 Task: Search for the email with the subject Status update logged in from softage.1@softage.net with the filter, email from softage.5@softage.net and a new filter,  Delete it 
Action: Mouse moved to (737, 82)
Screenshot: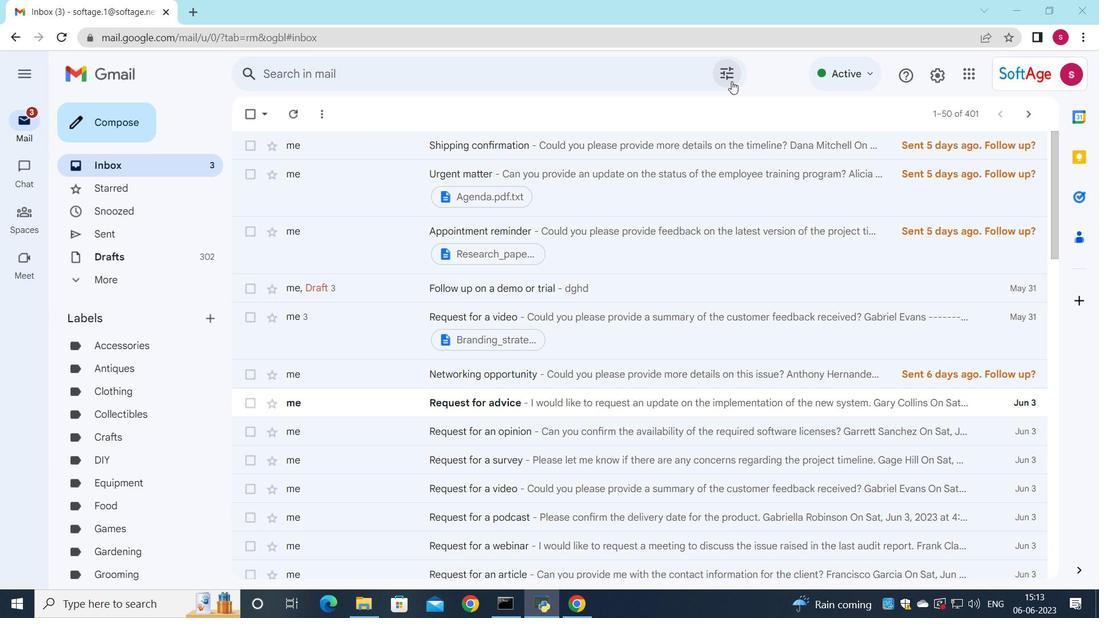 
Action: Mouse pressed left at (737, 82)
Screenshot: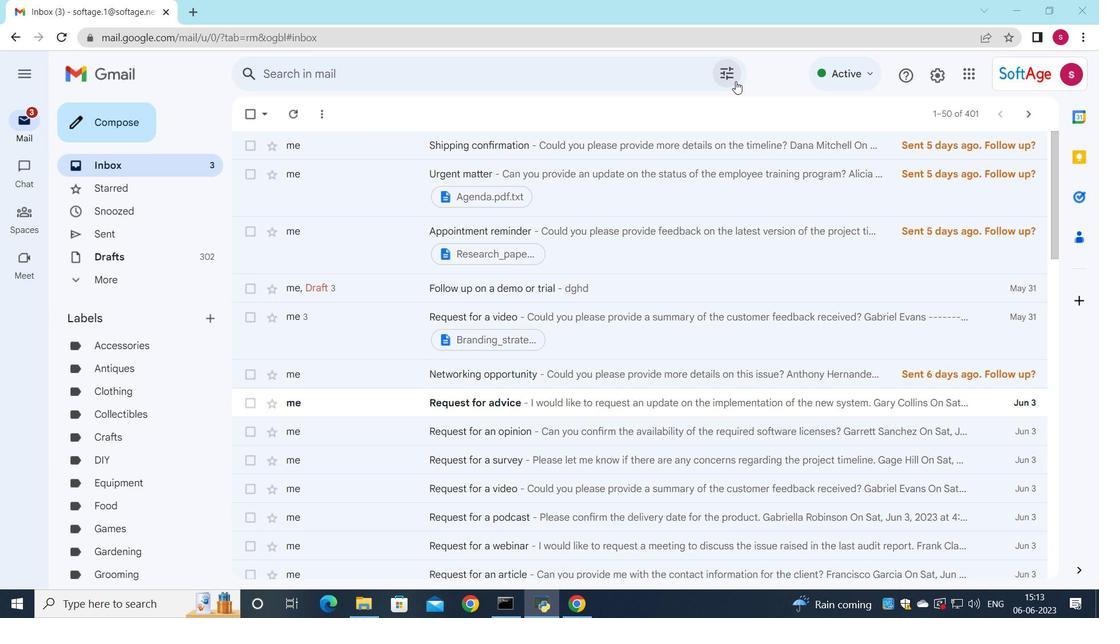 
Action: Mouse moved to (685, 128)
Screenshot: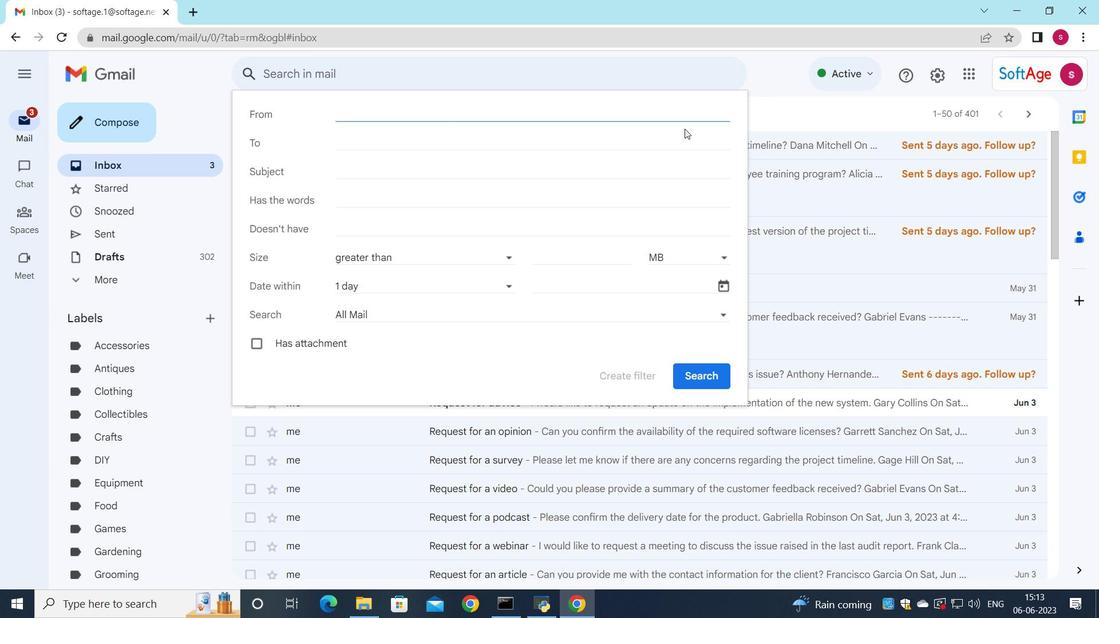 
Action: Key pressed s
Screenshot: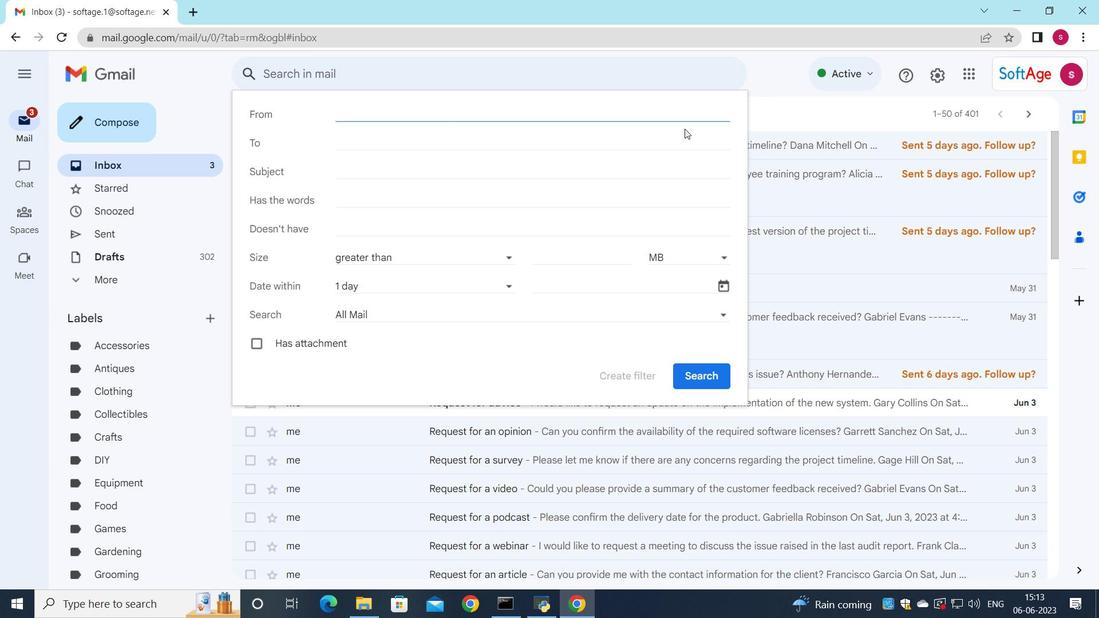 
Action: Mouse moved to (498, 152)
Screenshot: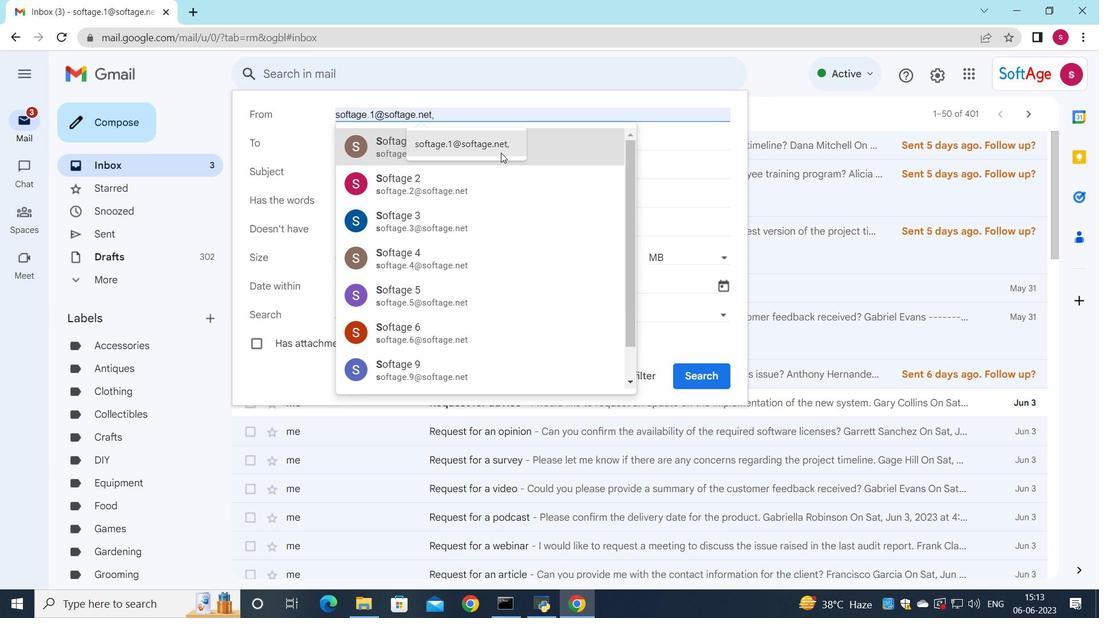 
Action: Mouse pressed left at (498, 152)
Screenshot: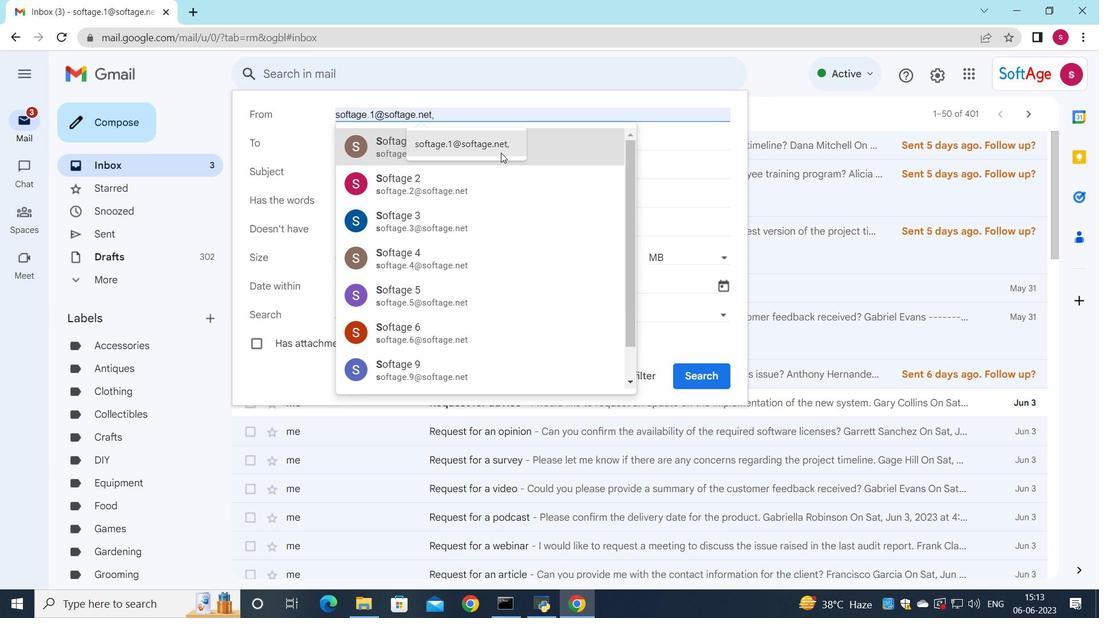 
Action: Mouse moved to (446, 140)
Screenshot: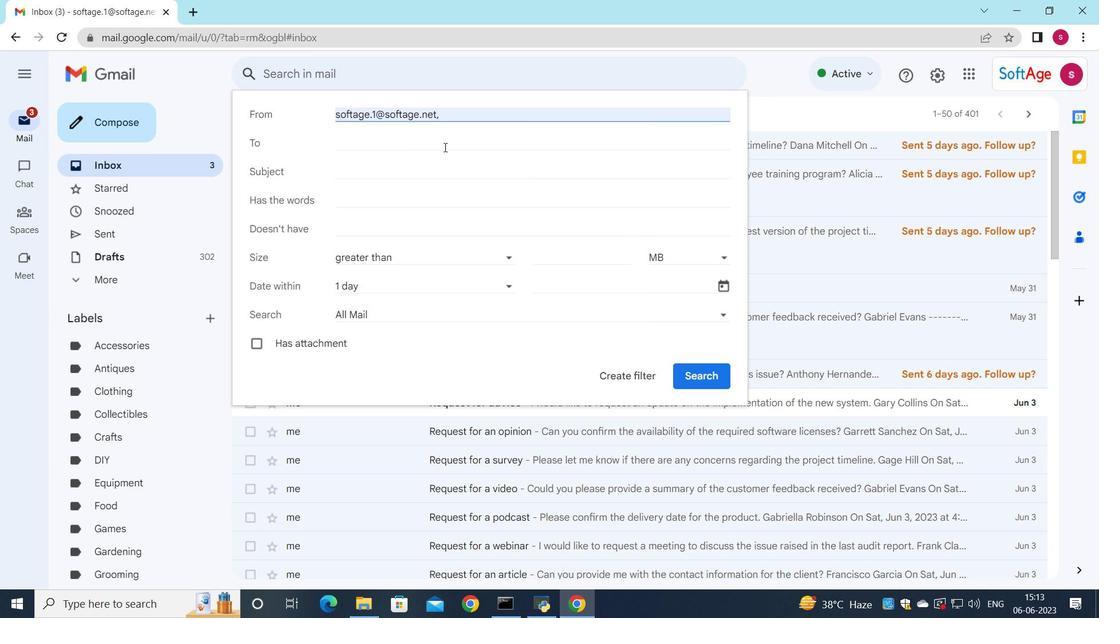 
Action: Mouse pressed left at (446, 140)
Screenshot: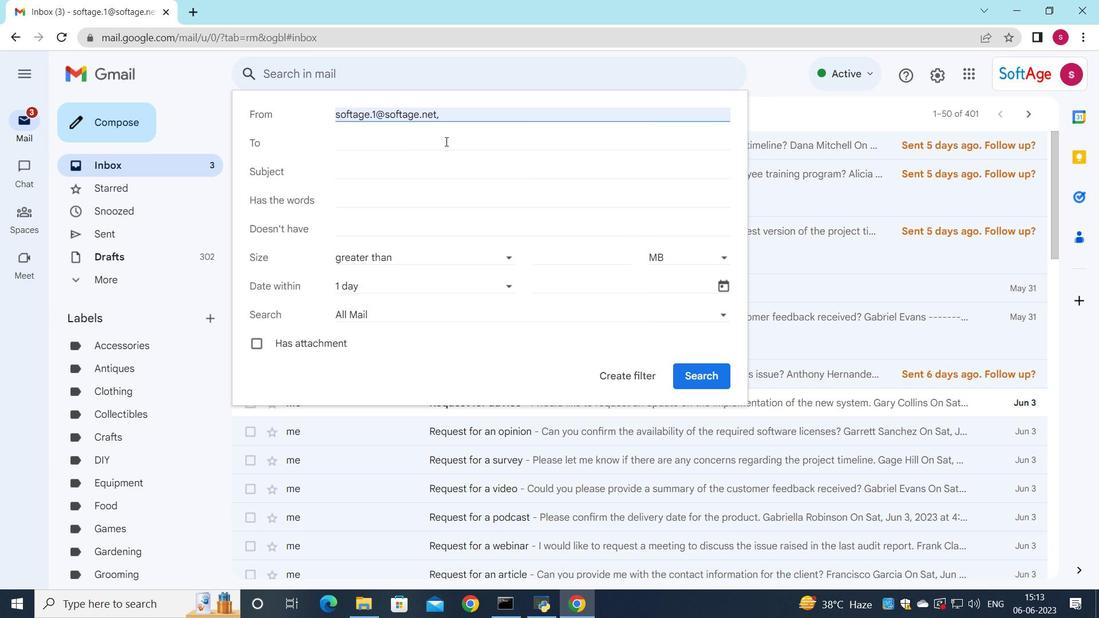 
Action: Key pressed s
Screenshot: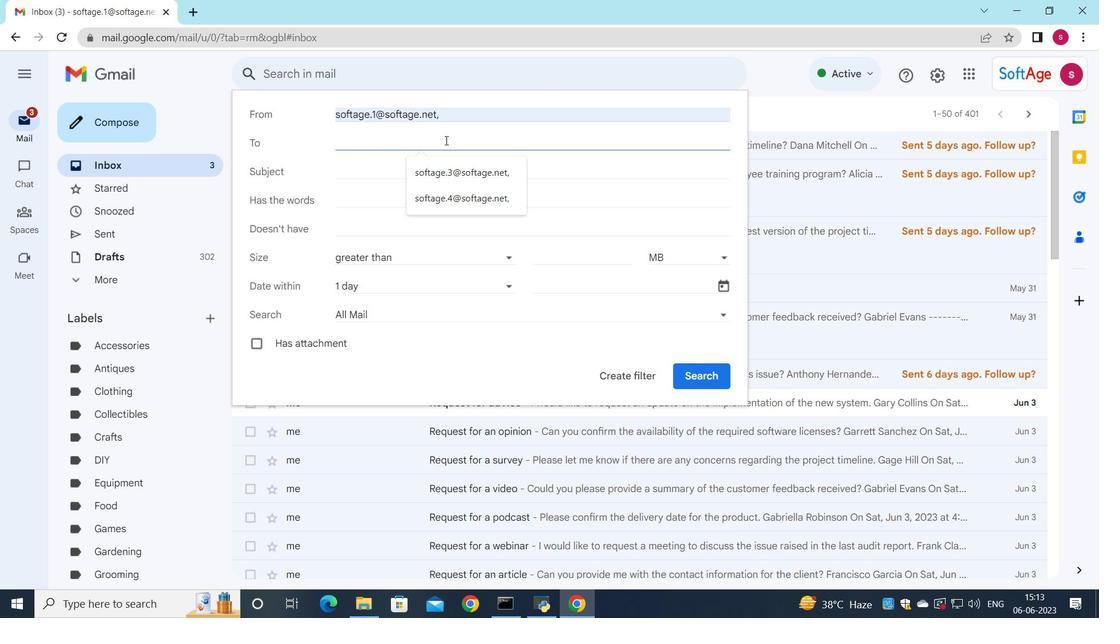 
Action: Mouse moved to (433, 317)
Screenshot: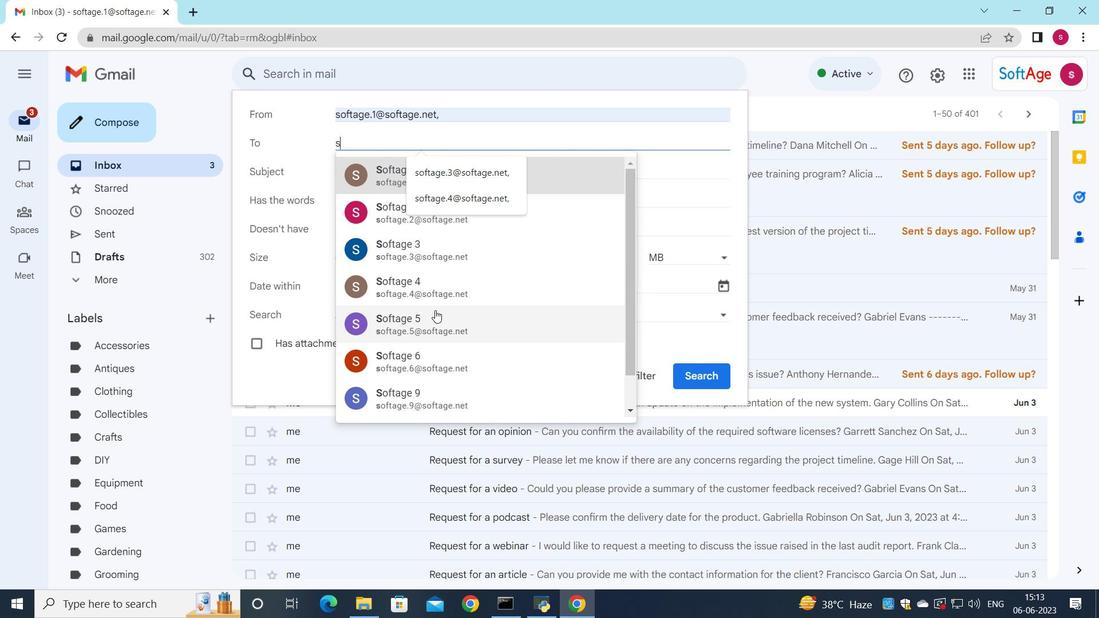 
Action: Mouse pressed left at (433, 317)
Screenshot: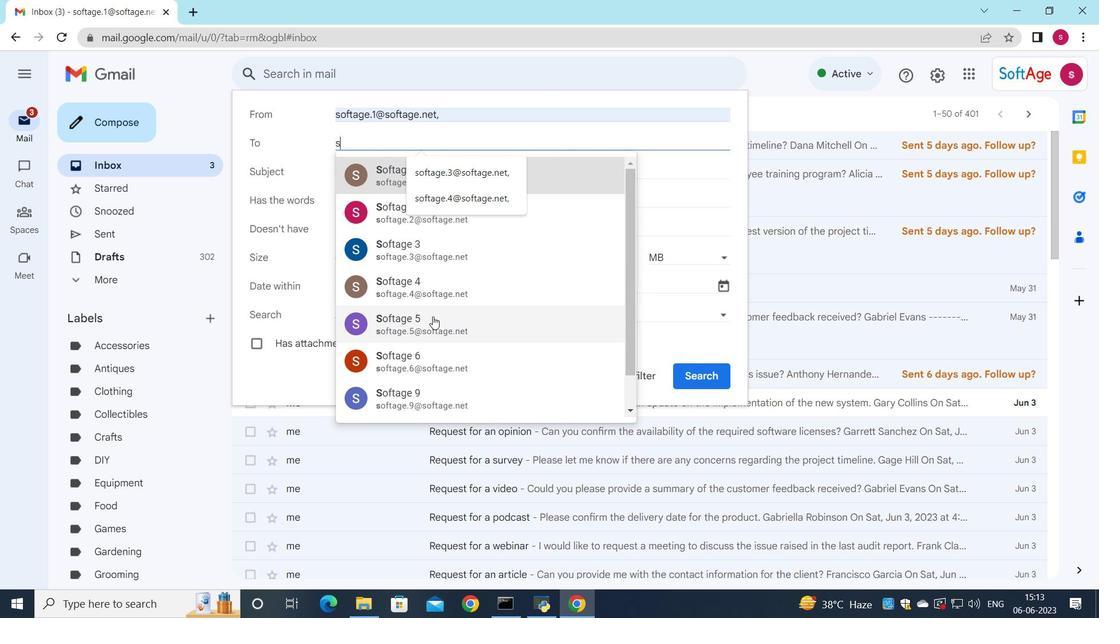
Action: Mouse moved to (368, 170)
Screenshot: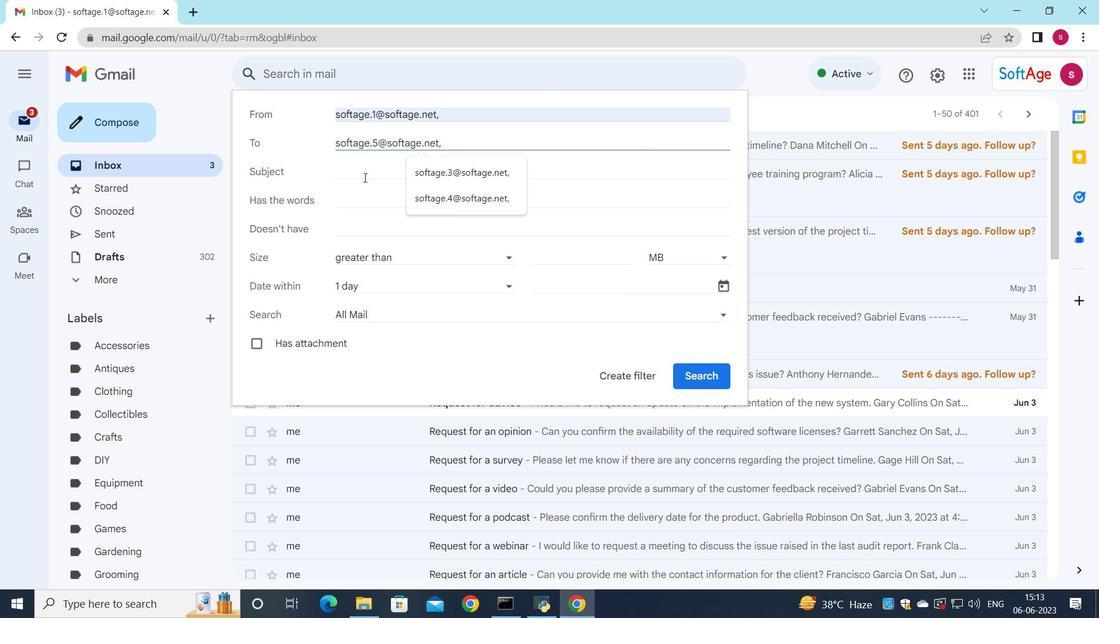 
Action: Mouse pressed left at (368, 170)
Screenshot: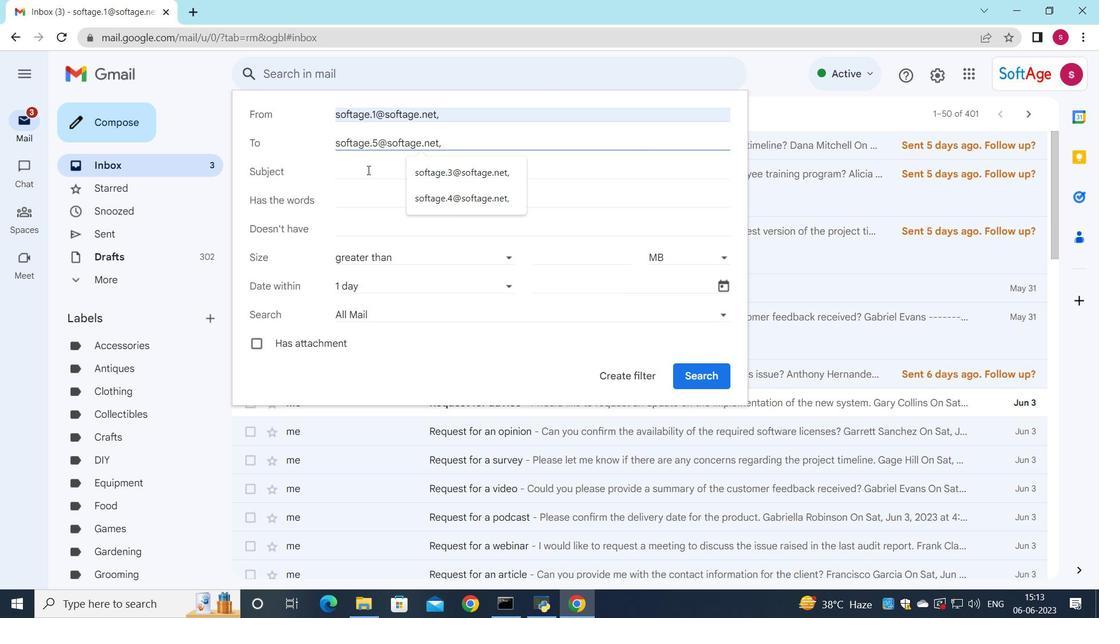 
Action: Key pressed <Key.shift>Status<Key.space>update<Key.space>logged<Key.backspace><Key.backspace><Key.backspace><Key.backspace><Key.backspace><Key.backspace>
Screenshot: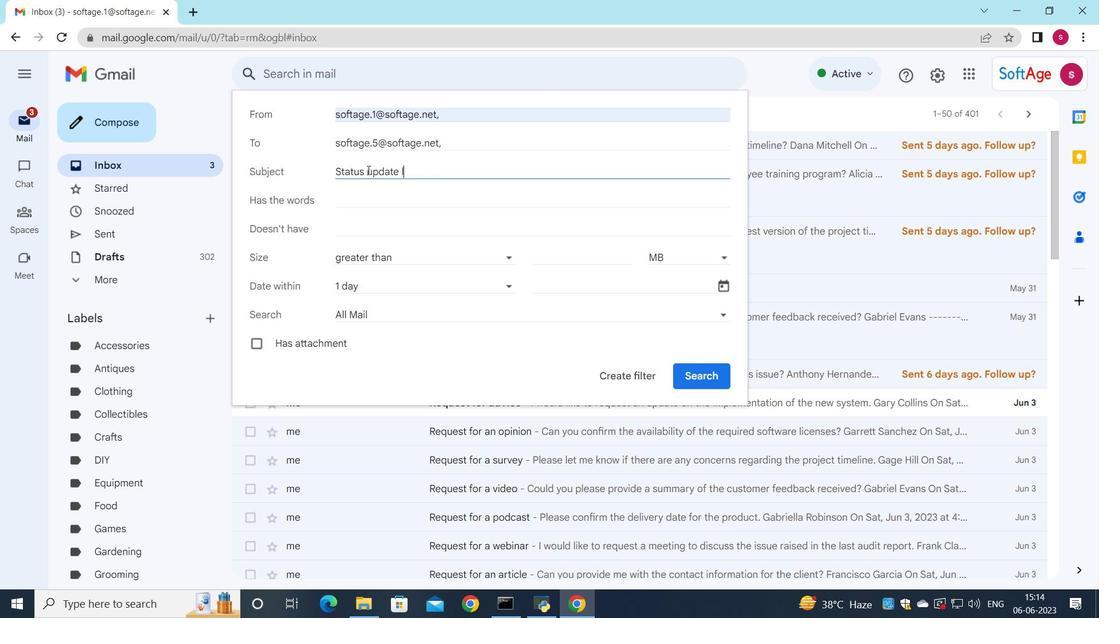 
Action: Mouse moved to (517, 284)
Screenshot: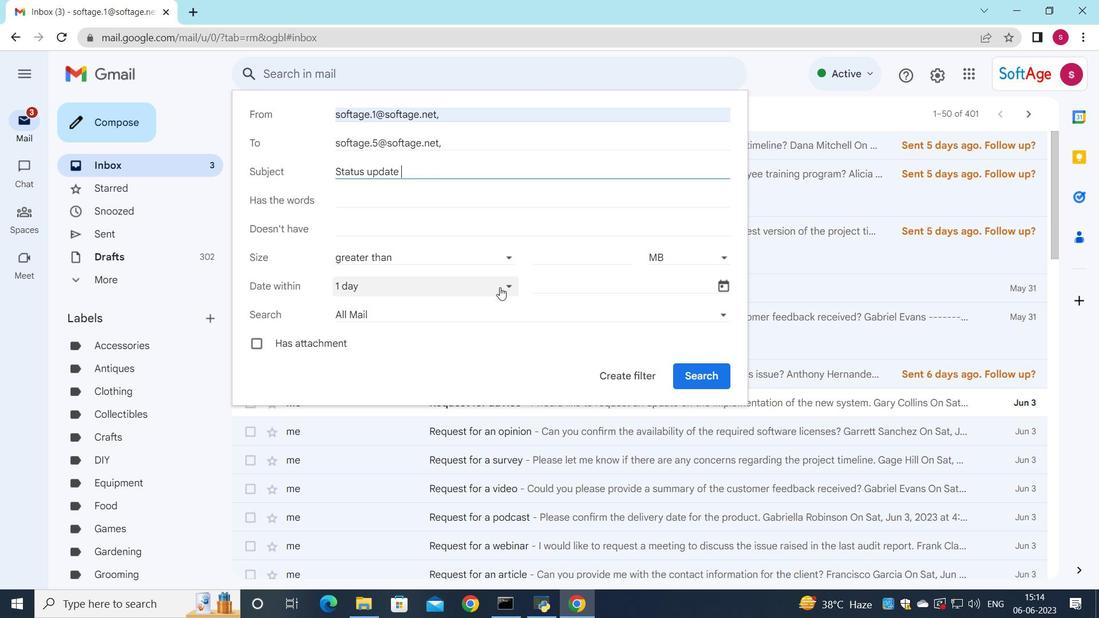 
Action: Mouse pressed left at (517, 284)
Screenshot: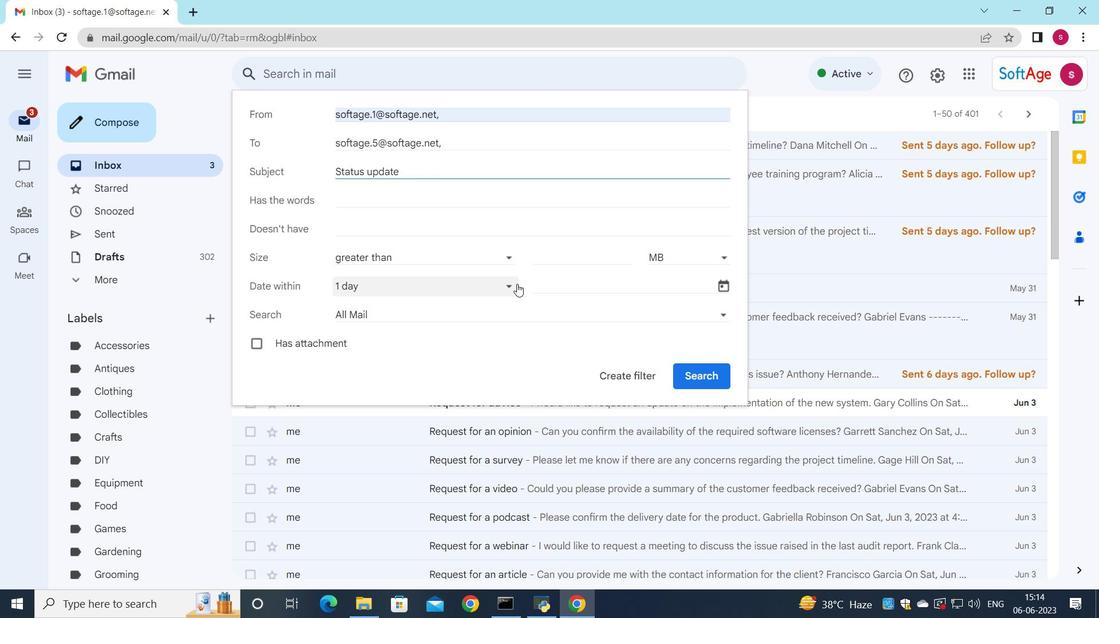 
Action: Mouse moved to (407, 459)
Screenshot: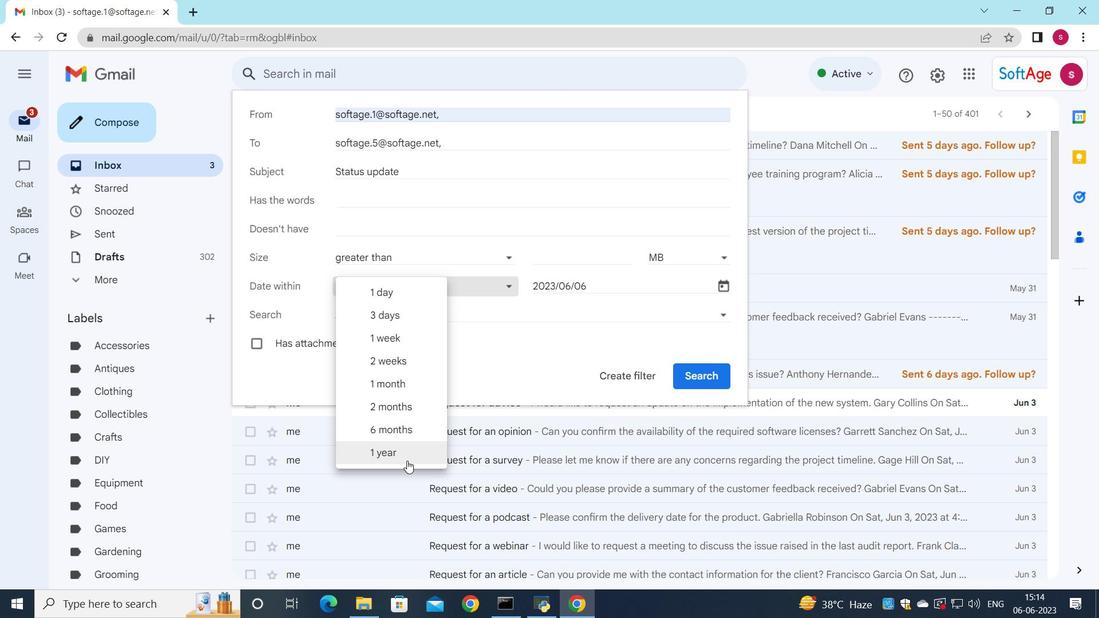 
Action: Mouse pressed left at (407, 459)
Screenshot: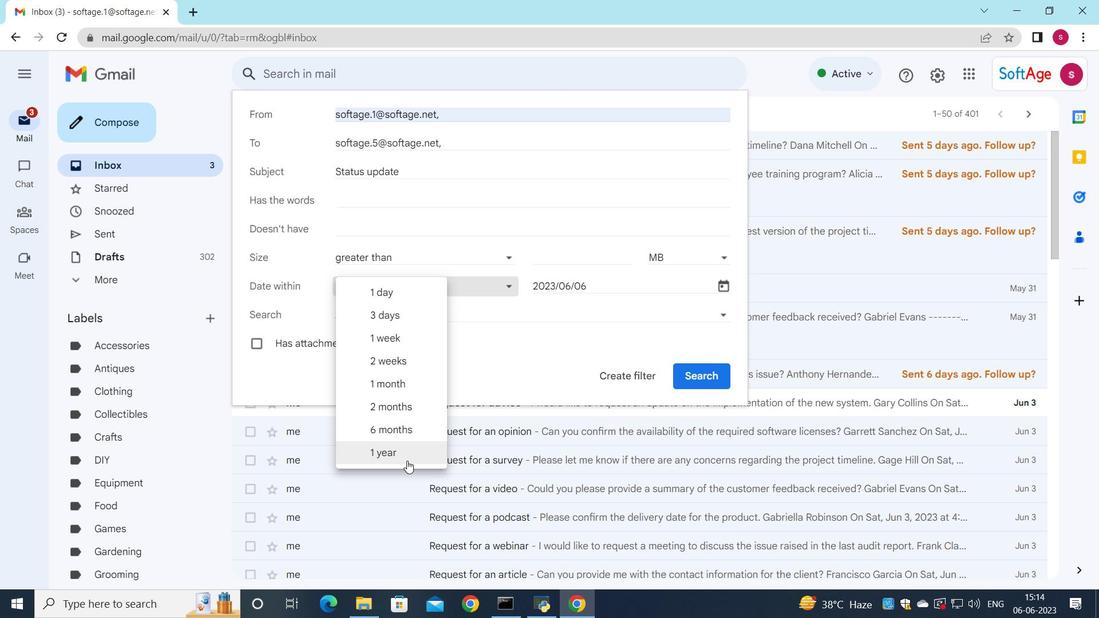 
Action: Mouse moved to (639, 383)
Screenshot: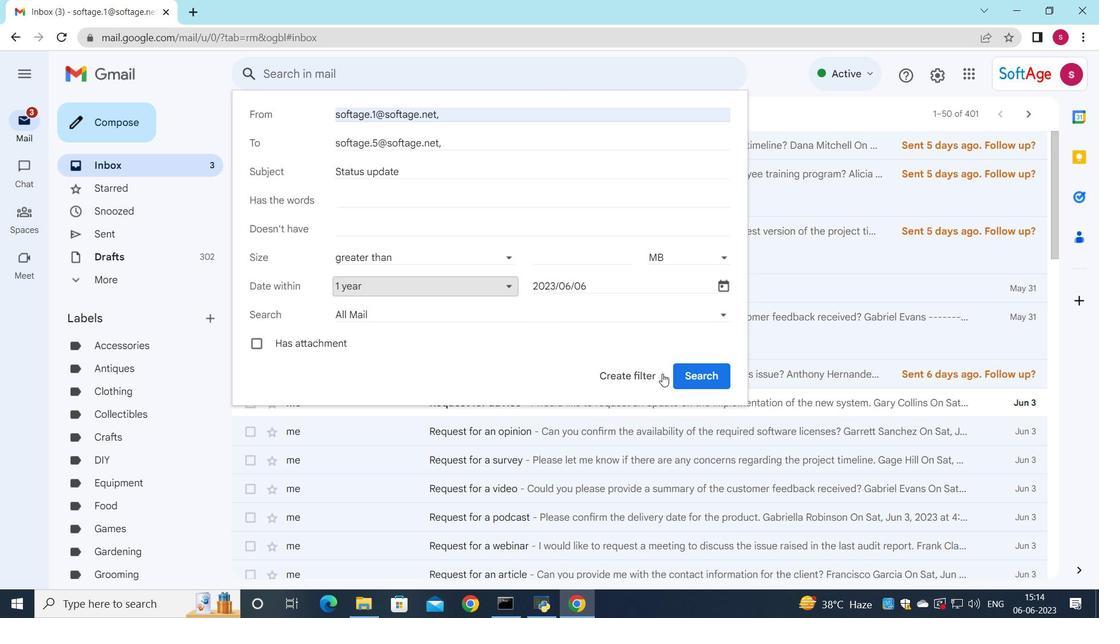 
Action: Mouse pressed left at (639, 383)
Screenshot: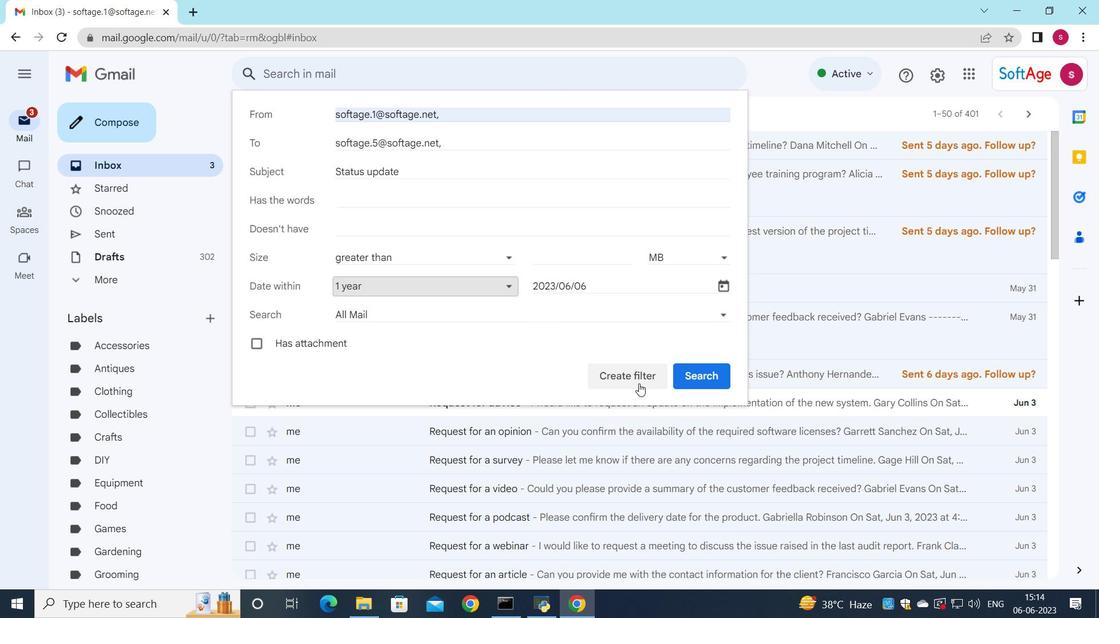 
Action: Mouse moved to (255, 249)
Screenshot: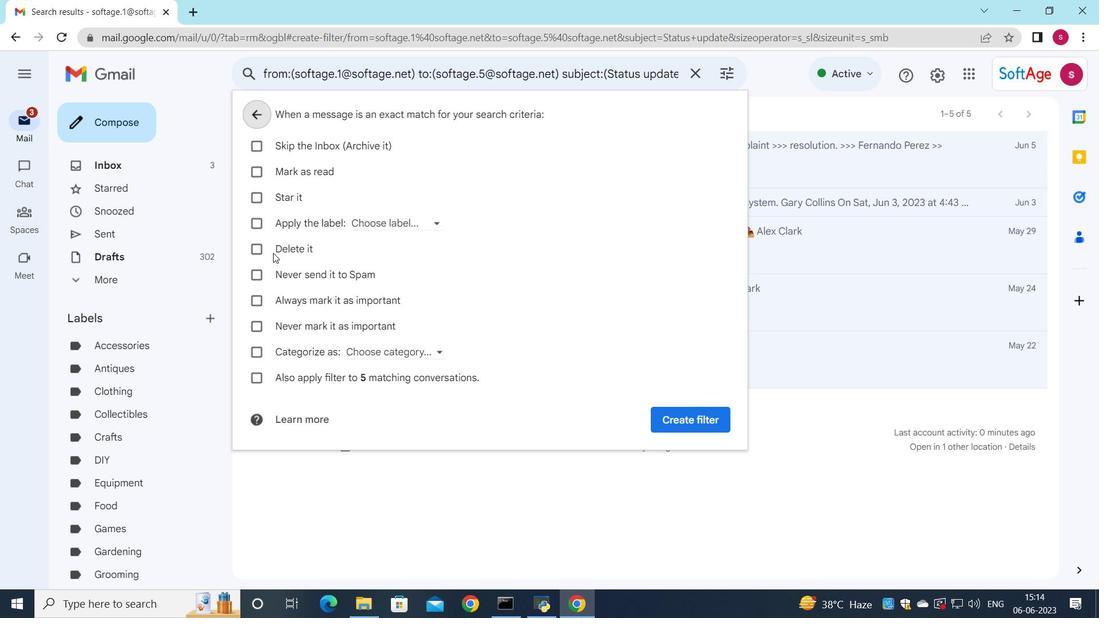 
Action: Mouse pressed left at (255, 249)
Screenshot: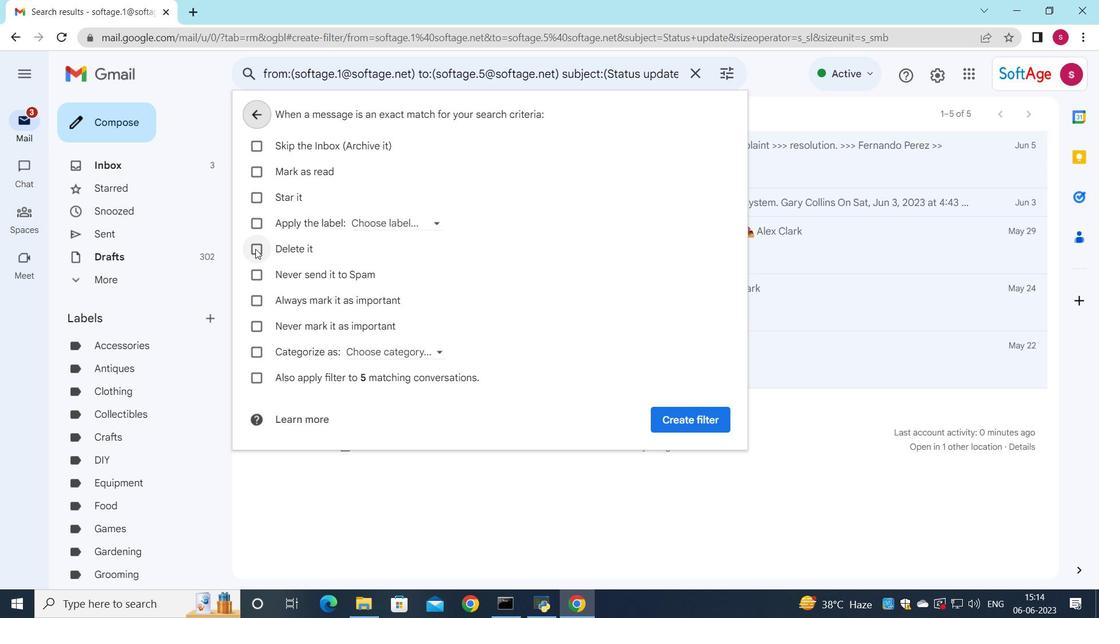 
Action: Mouse moved to (680, 413)
Screenshot: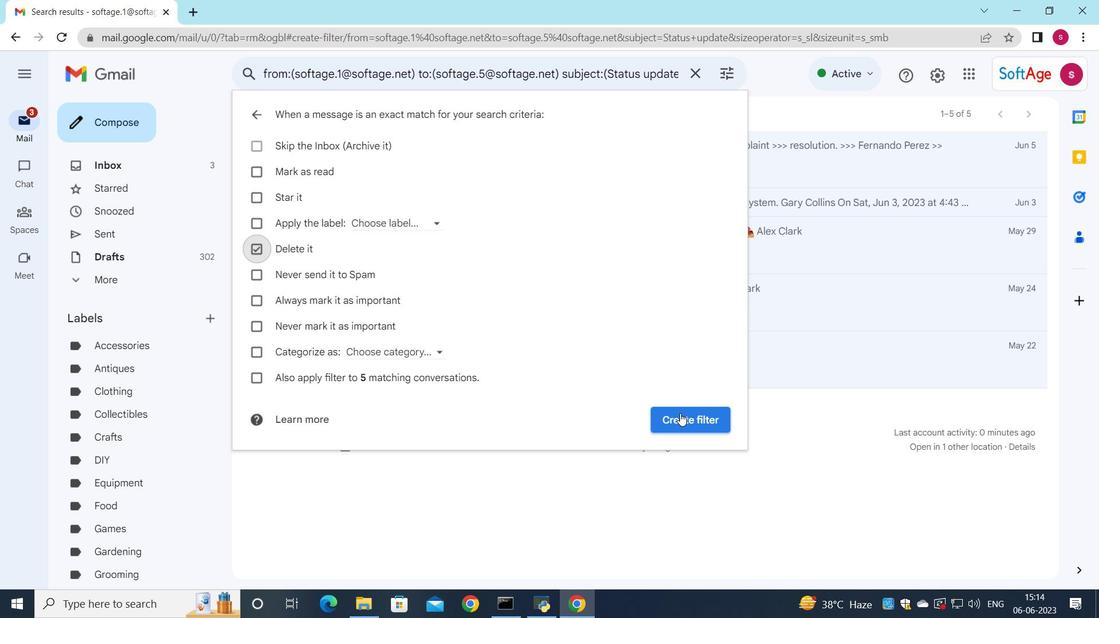 
Action: Mouse pressed left at (680, 413)
Screenshot: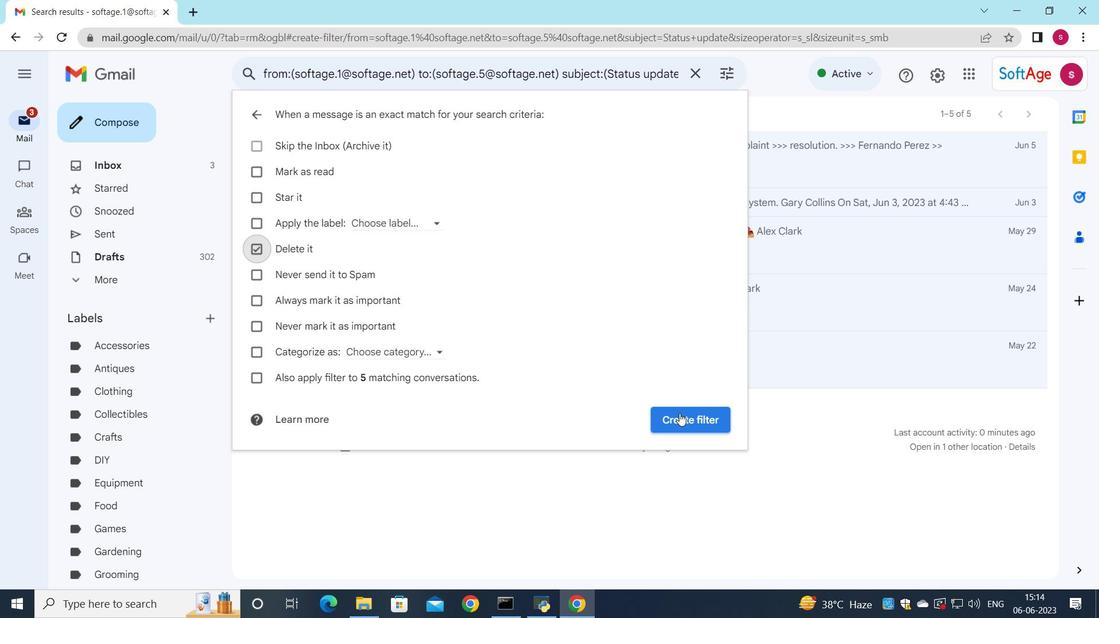 
Action: Mouse moved to (596, 389)
Screenshot: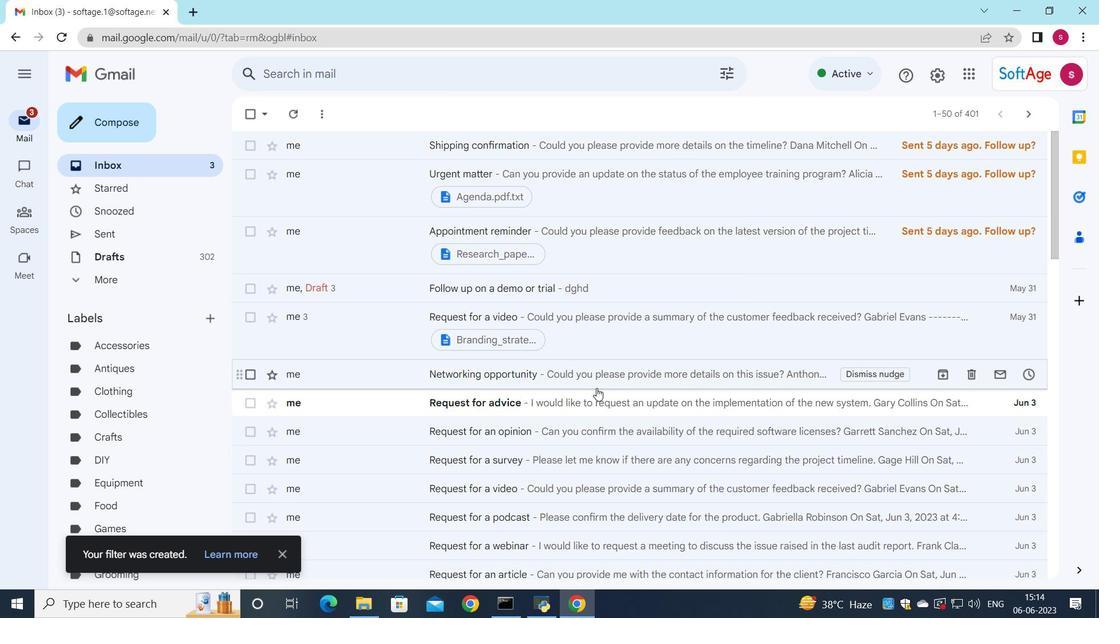
